 Task: Calculate the inverse hyperbolic cosecant for x = 7.0.
Action: Mouse moved to (909, 60)
Screenshot: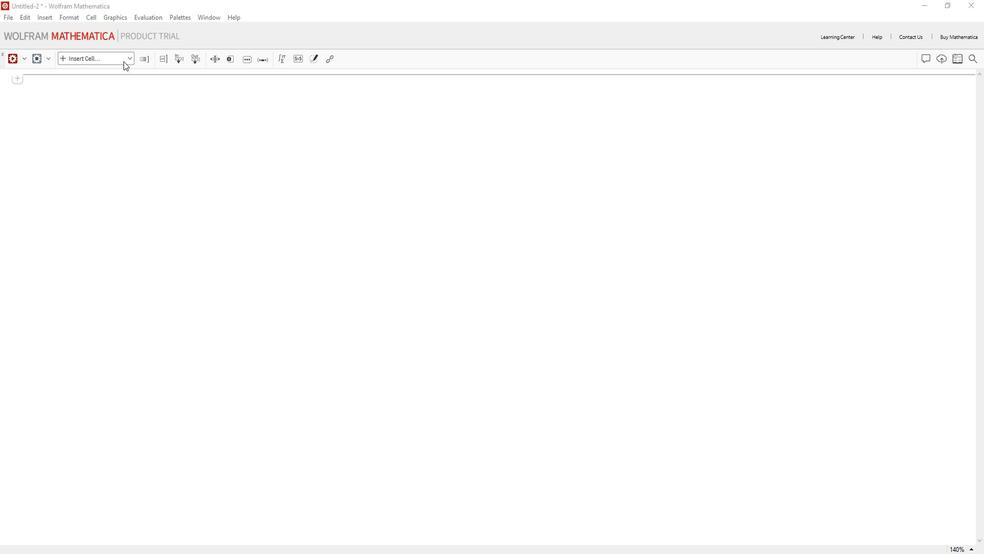 
Action: Mouse pressed left at (909, 60)
Screenshot: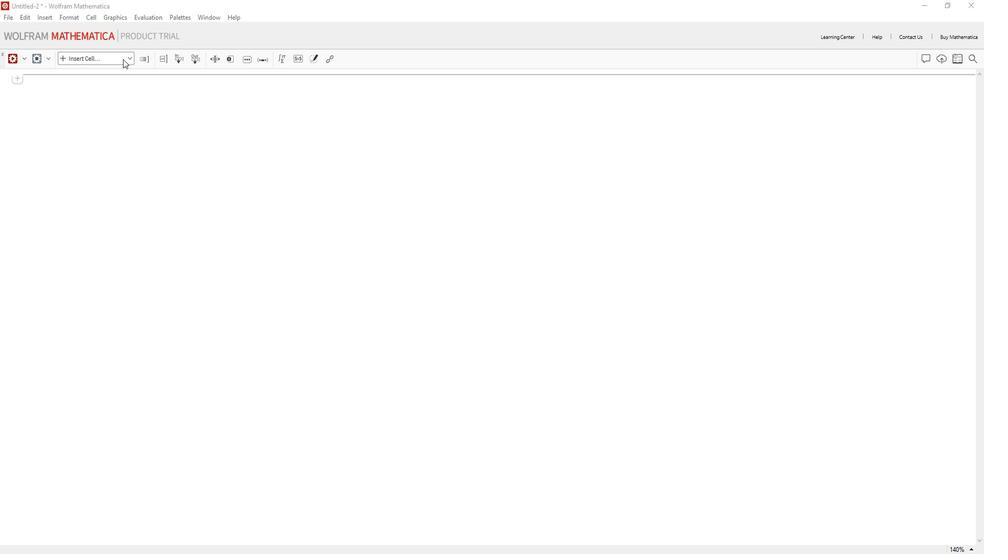 
Action: Mouse moved to (878, 81)
Screenshot: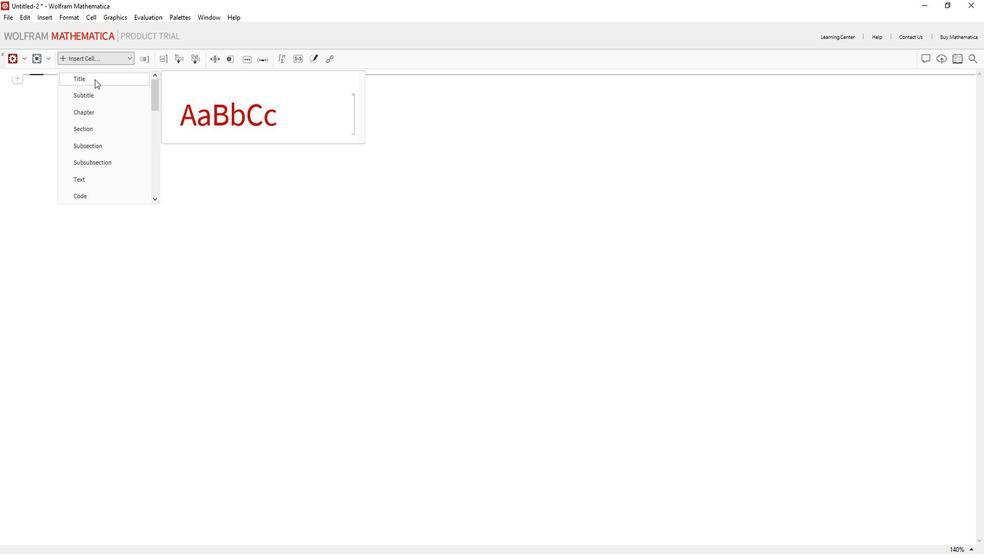 
Action: Mouse pressed left at (878, 81)
Screenshot: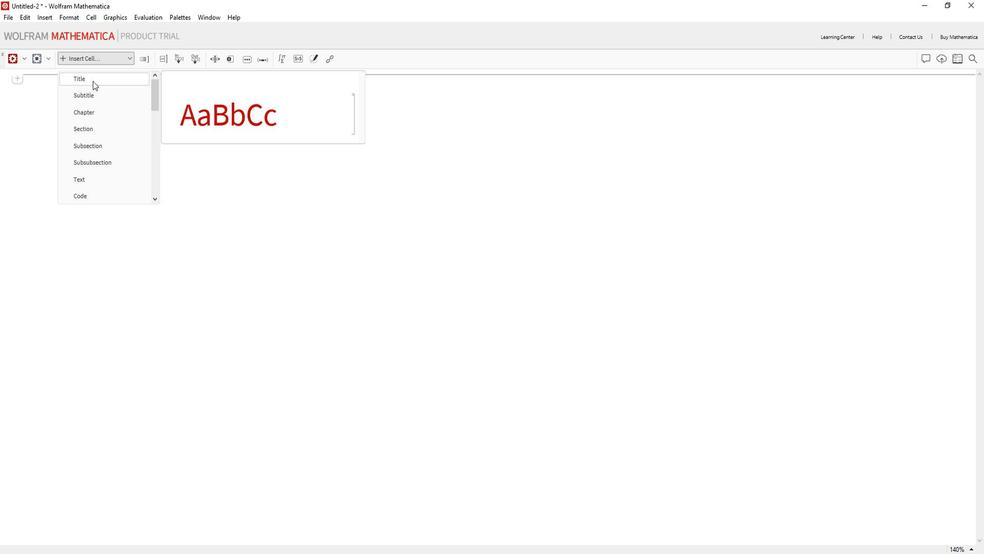 
Action: Key pressed <Key.shift>Calculate<Key.space>the<Key.space>inverse<Key.space>hyperbolic<Key.space>cosecant.
Screenshot: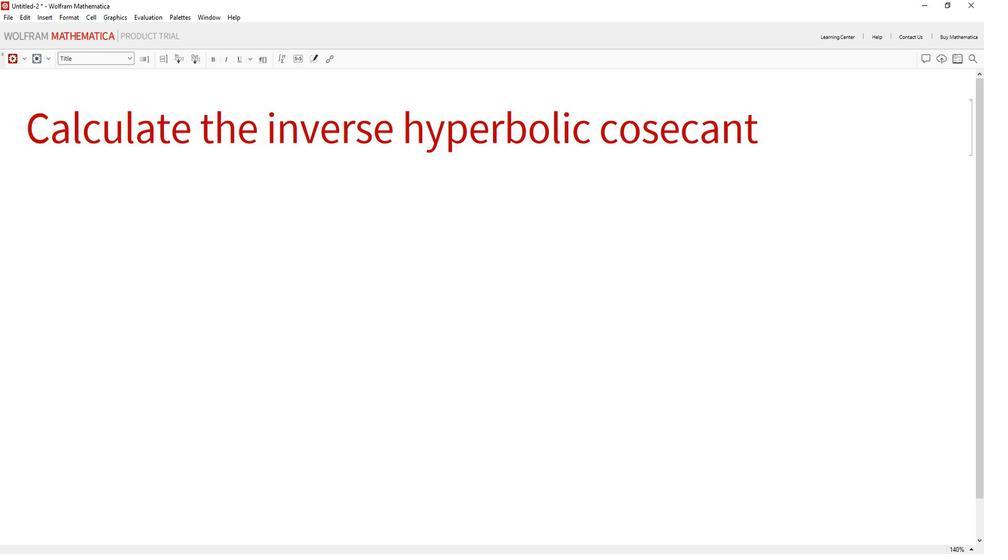 
Action: Mouse moved to (892, 192)
Screenshot: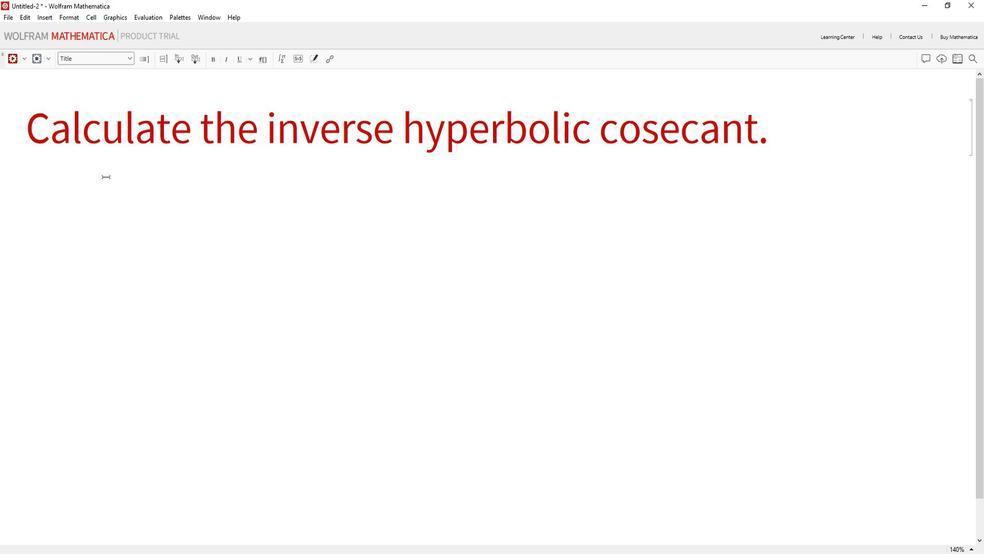 
Action: Mouse pressed left at (892, 192)
Screenshot: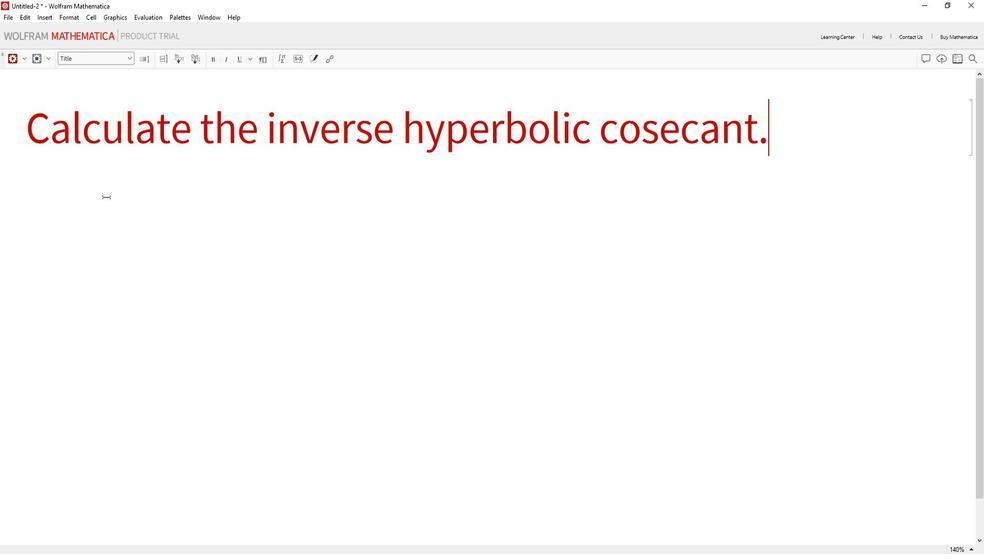
Action: Mouse moved to (885, 60)
Screenshot: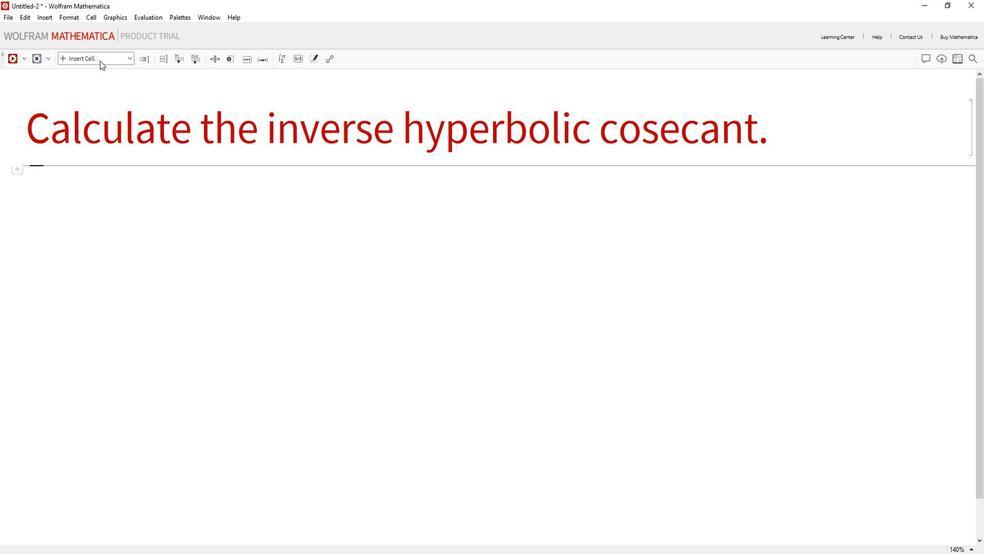 
Action: Mouse pressed left at (885, 60)
Screenshot: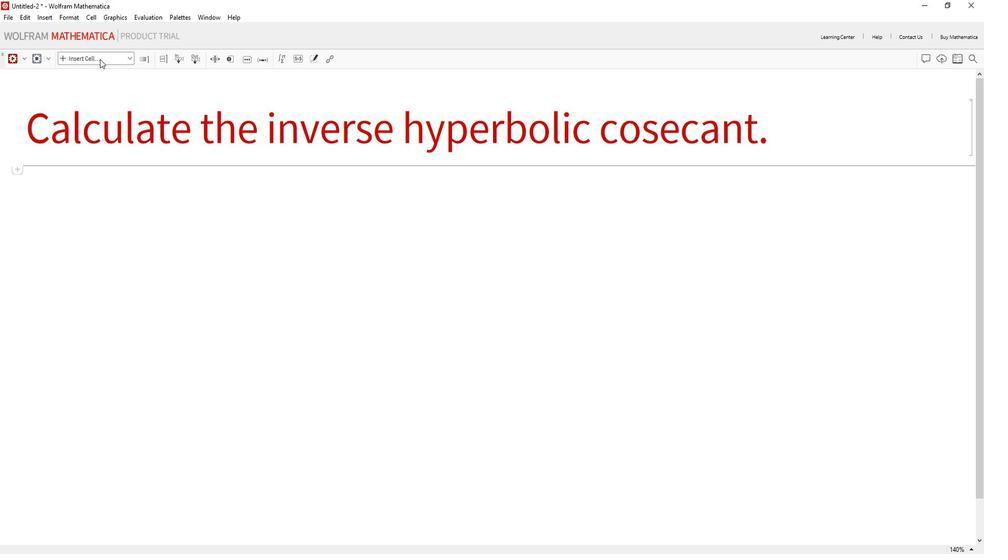 
Action: Mouse moved to (875, 189)
Screenshot: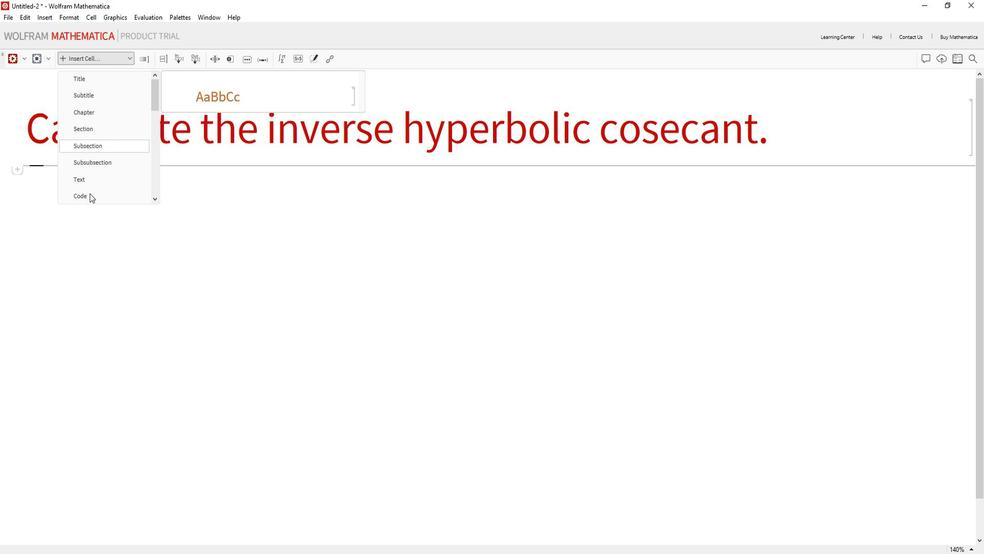 
Action: Mouse pressed left at (875, 189)
Screenshot: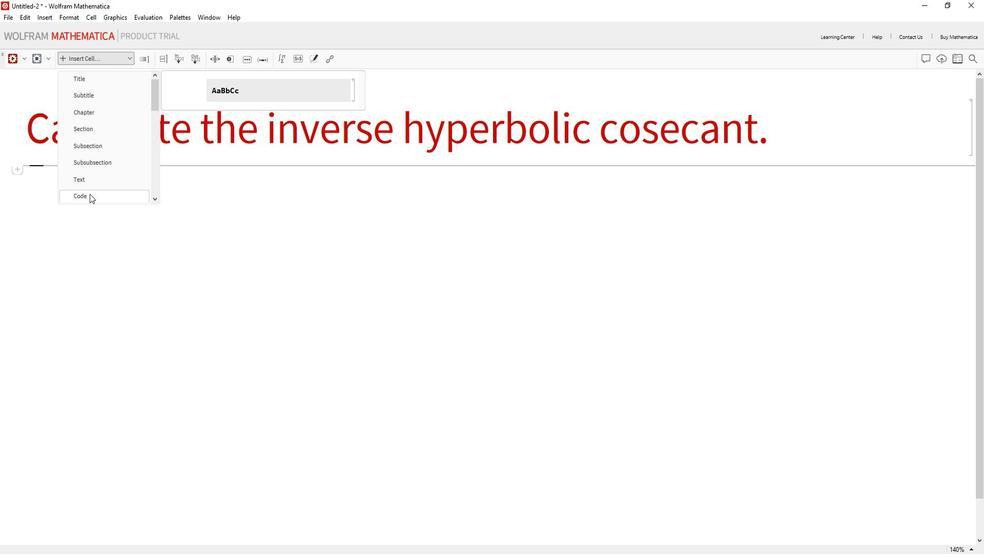 
Action: Mouse pressed left at (875, 189)
Screenshot: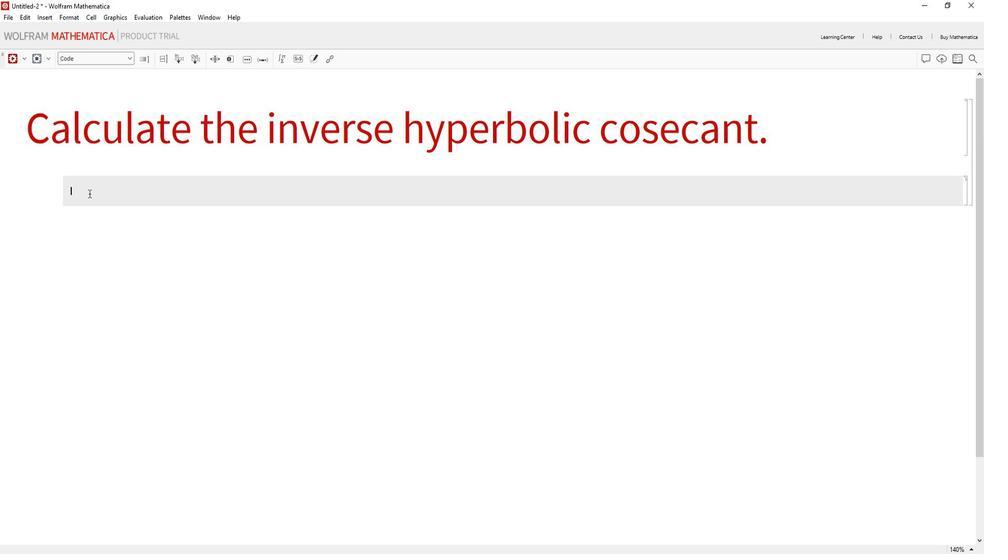 
Action: Mouse pressed left at (875, 189)
Screenshot: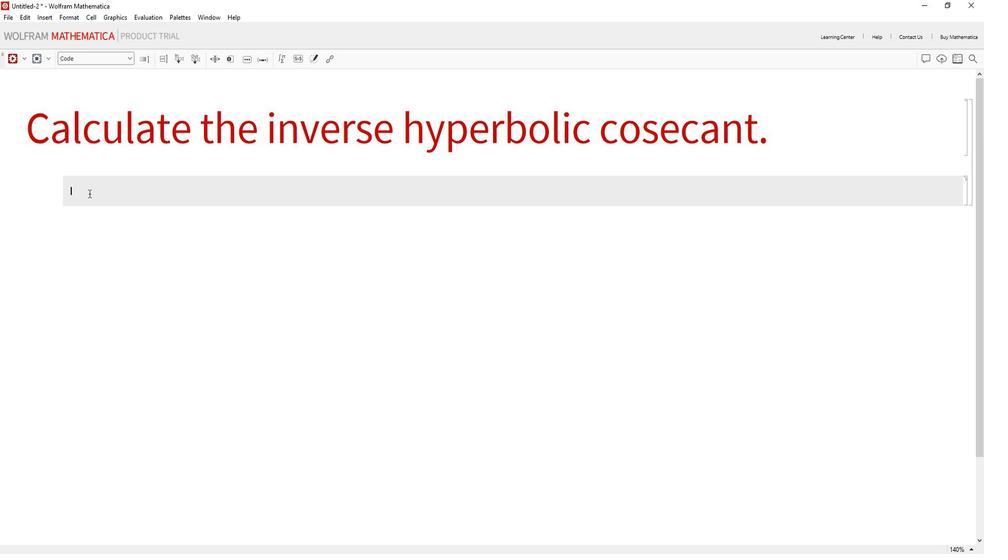 
Action: Mouse moved to (738, 208)
Screenshot: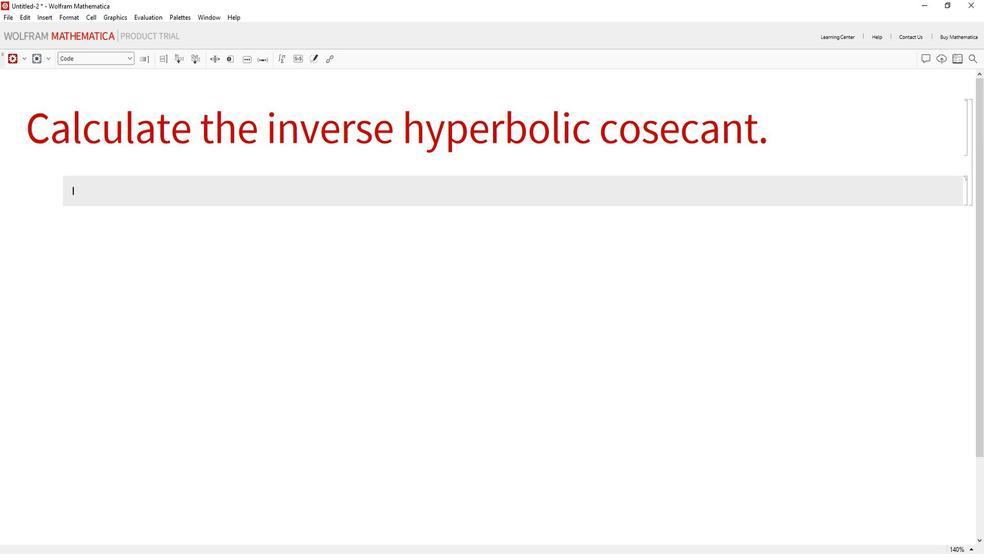 
Action: Mouse pressed left at (738, 208)
Screenshot: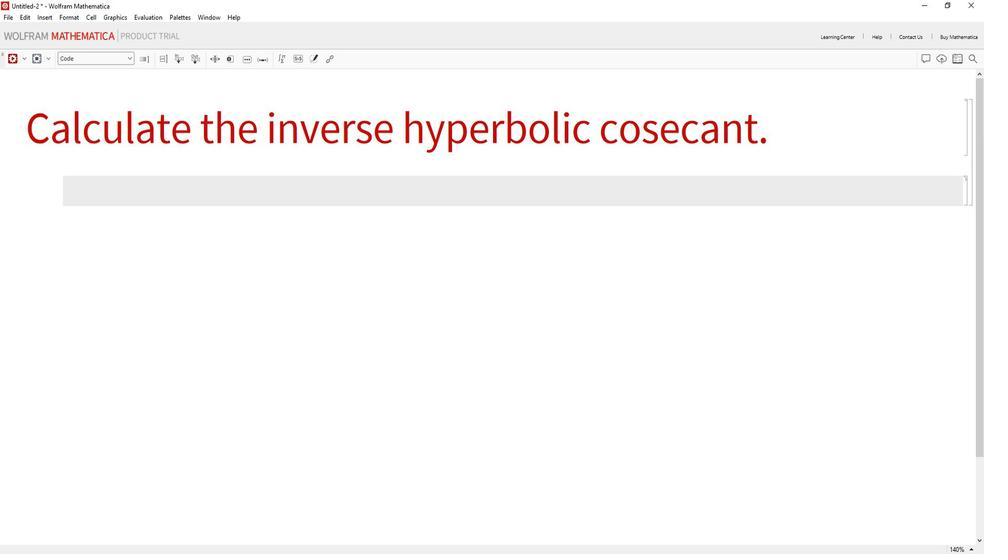 
Action: Mouse moved to (891, 182)
Screenshot: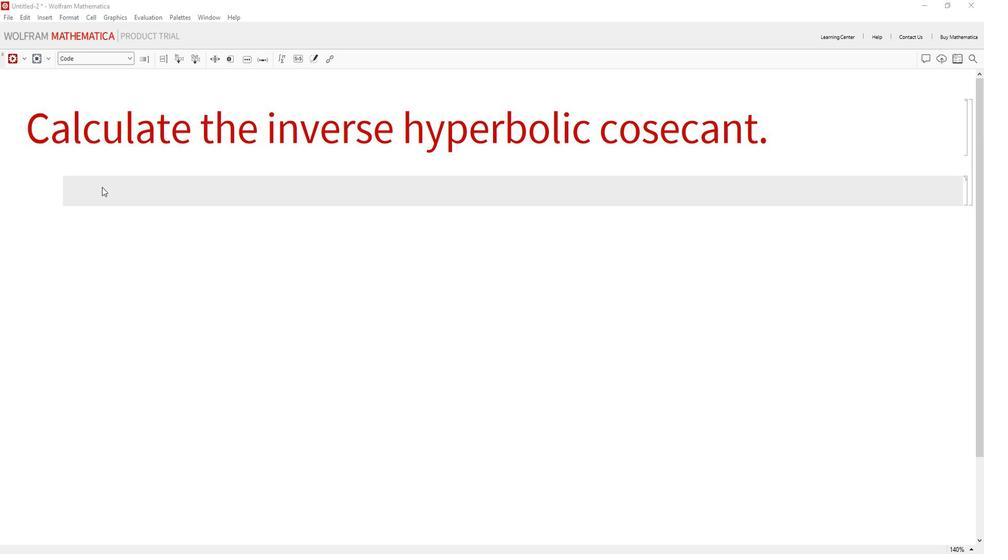 
Action: Mouse pressed left at (891, 182)
Screenshot: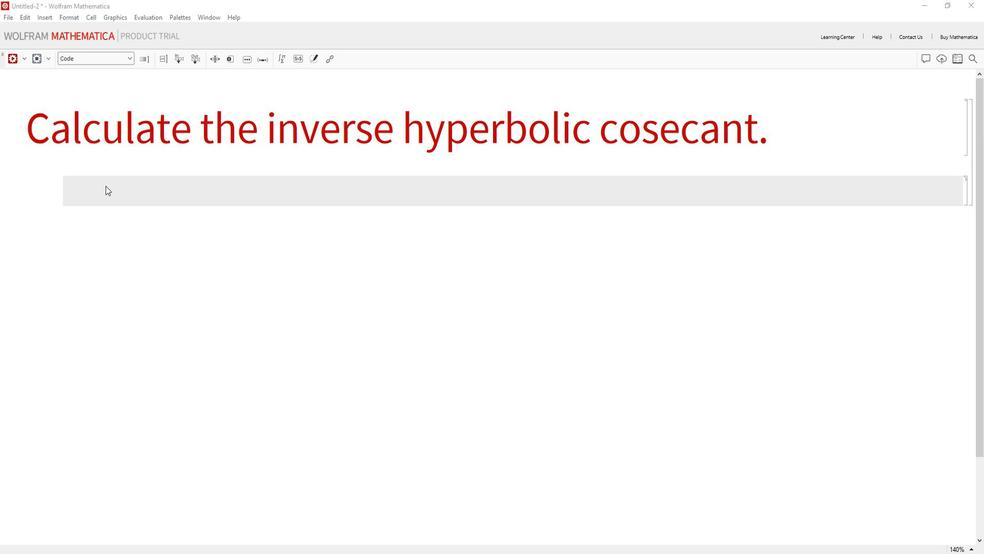 
Action: Key pressed <Key.shift_r>(*<Key.shift>Define<Key.space>the<Key.space>value<Key.space>of<Key.space>x<Key.right><Key.right>x<Key.space>=<Key.space>7.0;<Key.enter><Key.enter><Key.shift_r><Key.shift_r><Key.shift_r>(*<Key.shift><Key.shift><Key.shift><Key.shift><Key.shift><Key.shift><Key.shift><Key.shift><Key.shift><Key.shift><Key.shift><Key.shift><Key.shift><Key.shift><Key.shift><Key.shift><Key.shift><Key.shift><Key.shift><Key.shift><Key.shift><Key.shift><Key.shift><Key.shift><Key.shift><Key.shift><Key.shift><Key.shift><Key.shift><Key.shift><Key.shift><Key.shift><Key.shift><Key.shift><Key.shift><Key.shift><Key.shift><Key.shift><Key.shift><Key.shift><Key.shift><Key.shift><Key.shift><Key.shift>Evaluate<Key.space>the<Key.space>inverse<Key.space>hyperbolic<Key.space>cooooose<Key.backspace><Key.backspace><Key.backspace><Key.backspace><Key.backspace><Key.backspace>sen<Key.backspace>cant<Key.right><Key.right><Key.enter>inverse<Key.shift>G<Key.backspace><Key.shift>Hyperbolic<Key.shift>Cosecant<Key.enter><Key.space>=<Key.space><Key.shift>ARc<Key.shift>Csch<Key.enter><Key.backspace><Key.left><Key.left><Key.left><Key.left><Key.left><Key.backspace>r<Key.right><Key.right><Key.right><Key.right><Key.right><Key.backspace>h<Key.enter>[x<Key.right>;<Key.enter><Key.enter><Key.shift_r><Key.shift_r><Key.shift_r><Key.shift_r><Key.shift_r>(*<Key.shift>Display<Key.space>the<Key.space>result<Key.right><Key.right><Key.enter>inverse<Key.shift>Hy[<Key.backspace>perbolic<Key.shift>Cosecant<Key.enter>
Screenshot: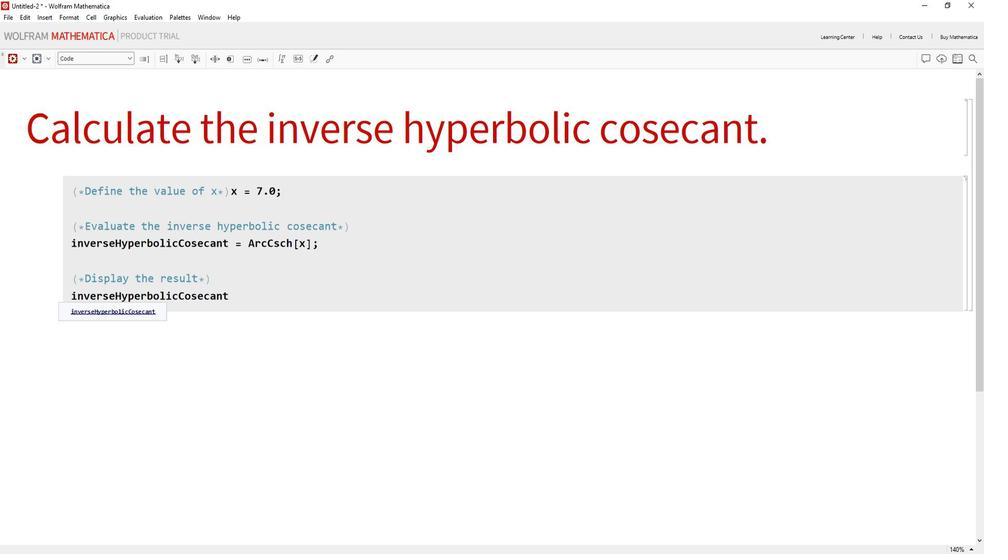 
Action: Mouse moved to (976, 205)
Screenshot: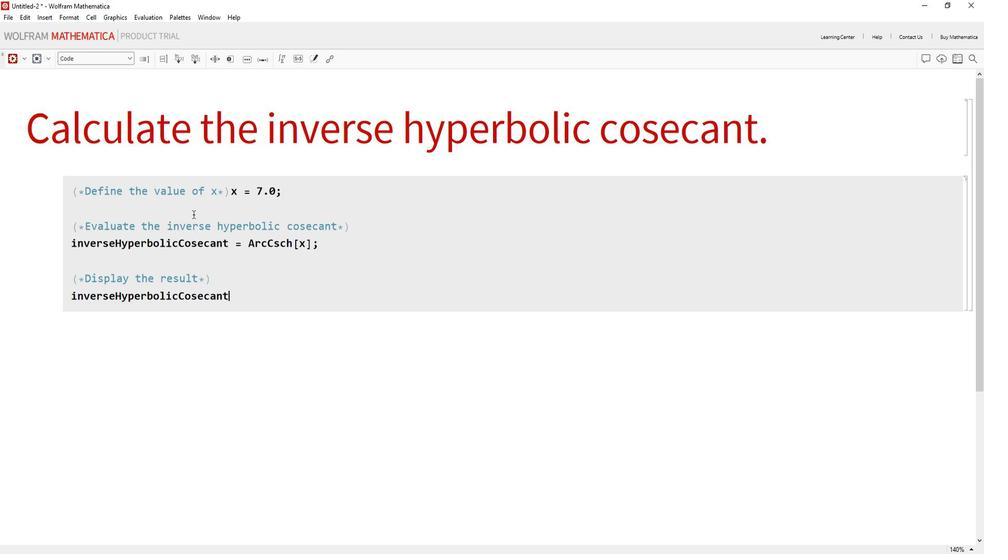 
Action: Mouse pressed left at (976, 205)
Screenshot: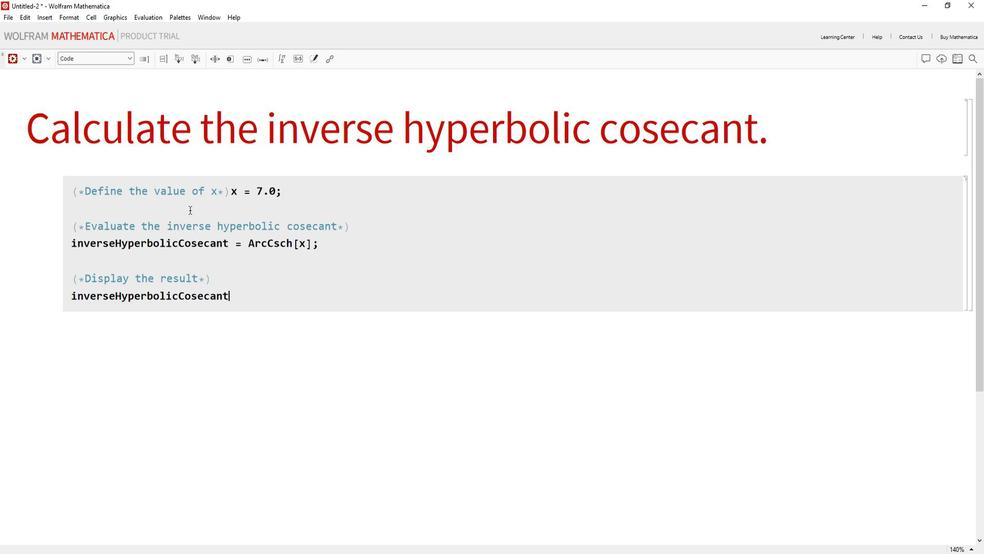 
Action: Mouse moved to (800, 63)
Screenshot: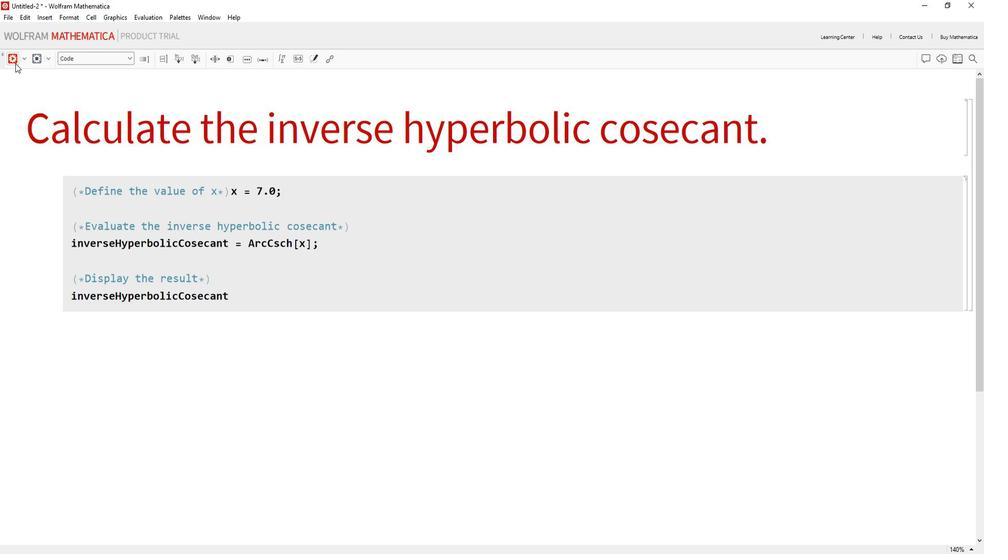 
Action: Mouse pressed left at (800, 63)
Screenshot: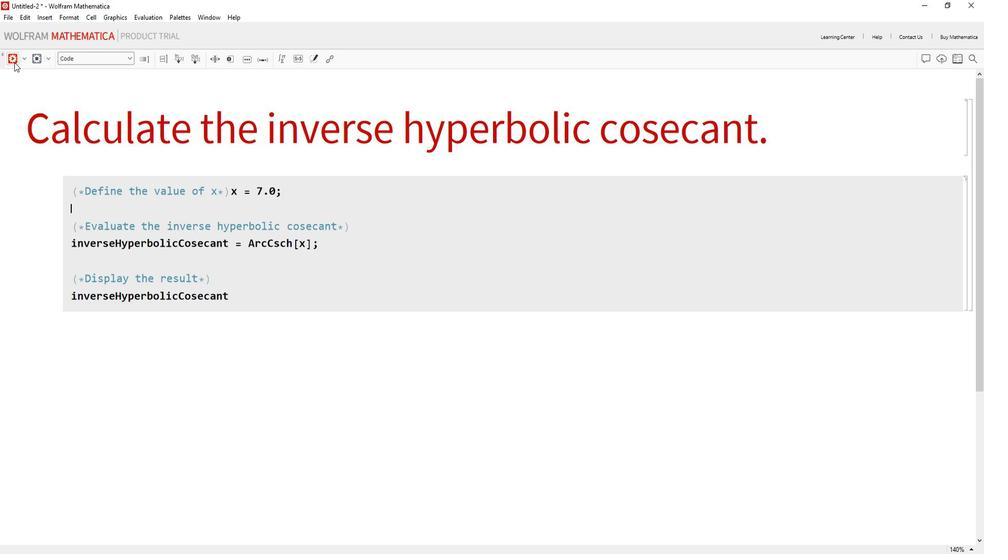 
Action: Mouse moved to (932, 311)
Screenshot: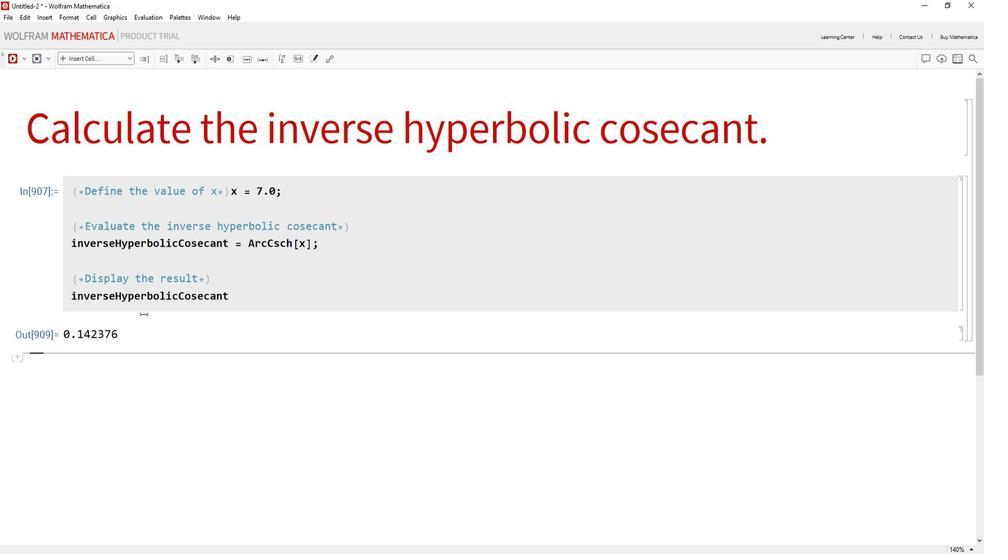 
